Task: In the Contact  LaylaKing@faurecia.com, Log Call and save with description: 'Customer requesting a product demonstration.'; Select call outcome: 'Busy '; Select call Direction: Inbound; Add date: '23 August, 2023' and time 12:00:PM. Logged in from softage.1@softage.net
Action: Mouse moved to (100, 60)
Screenshot: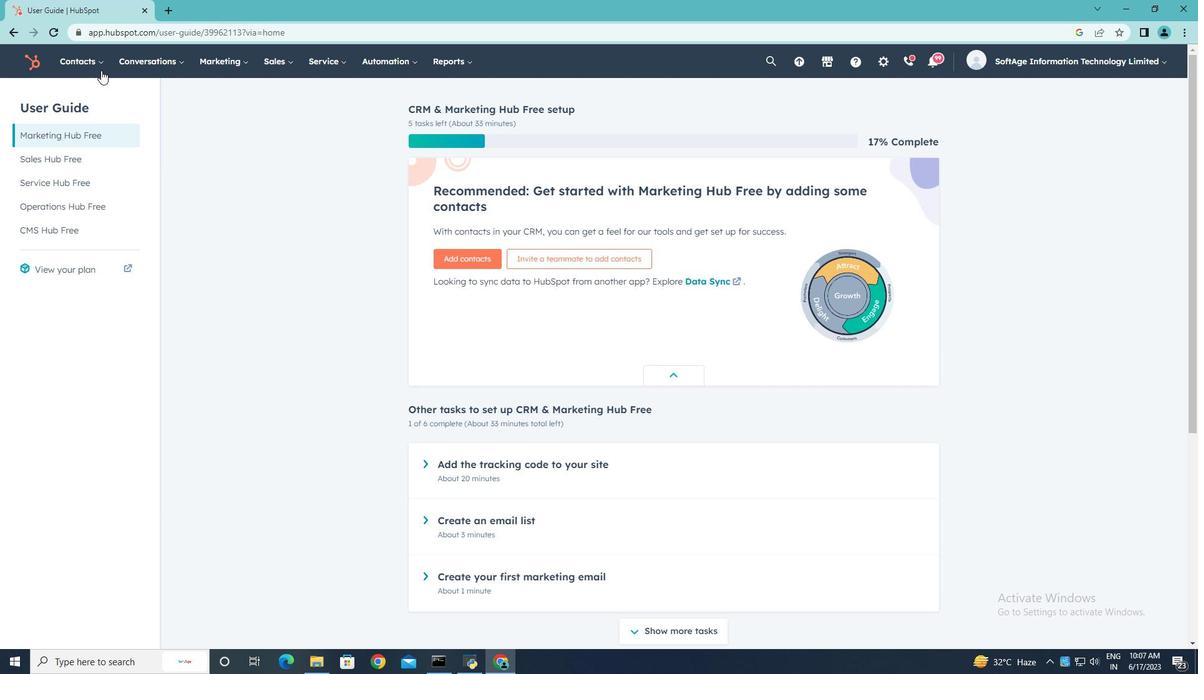 
Action: Mouse pressed left at (100, 60)
Screenshot: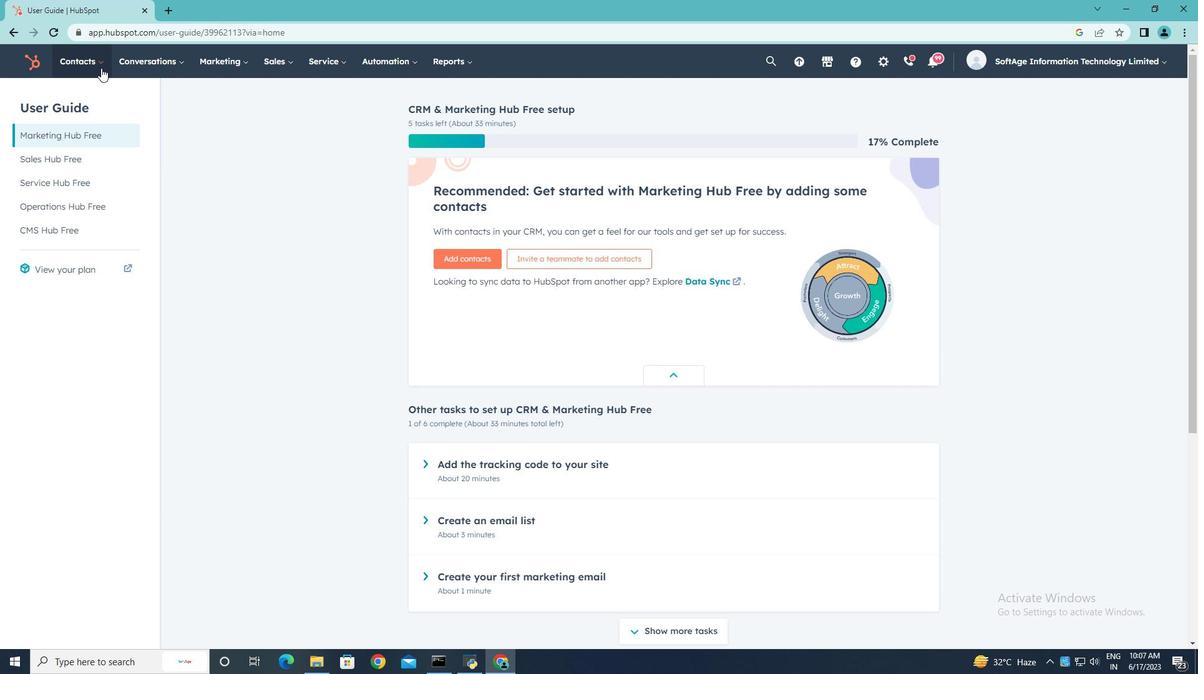 
Action: Mouse moved to (96, 96)
Screenshot: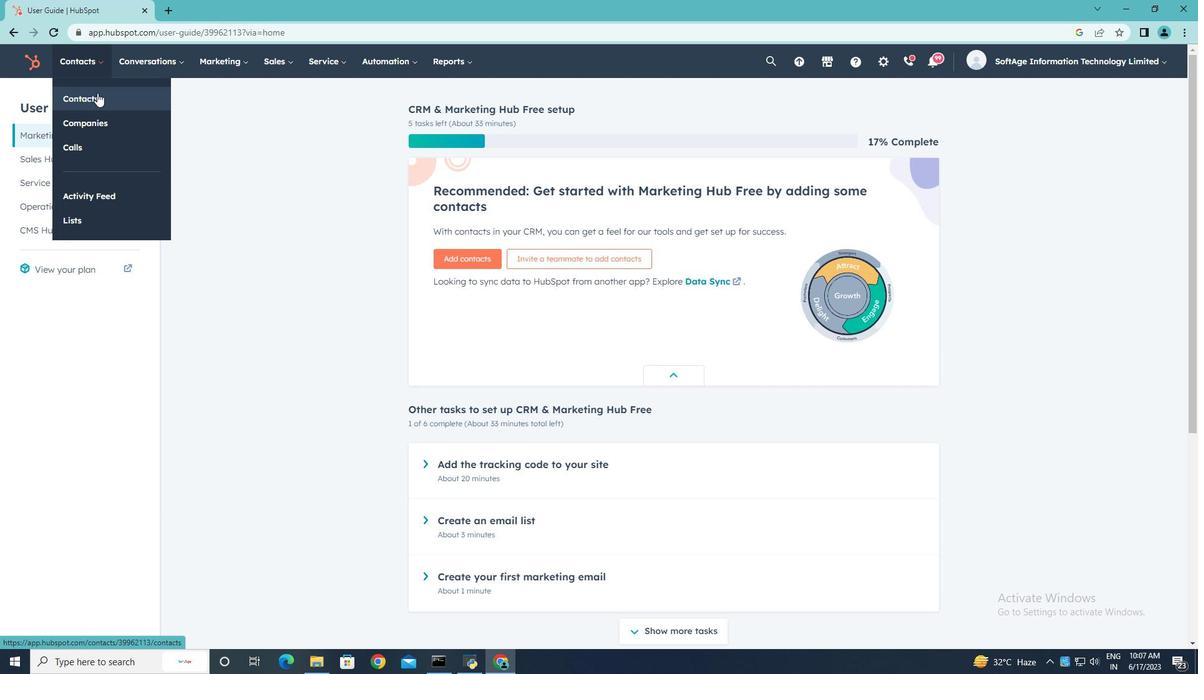 
Action: Mouse pressed left at (96, 96)
Screenshot: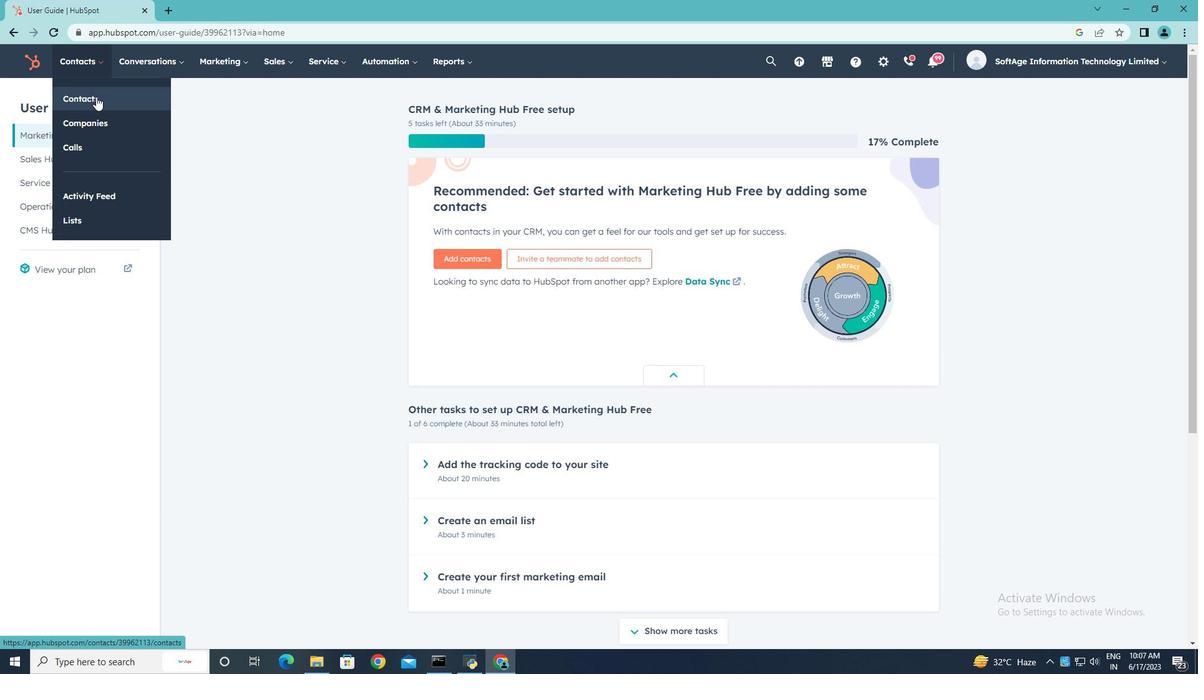 
Action: Mouse moved to (93, 201)
Screenshot: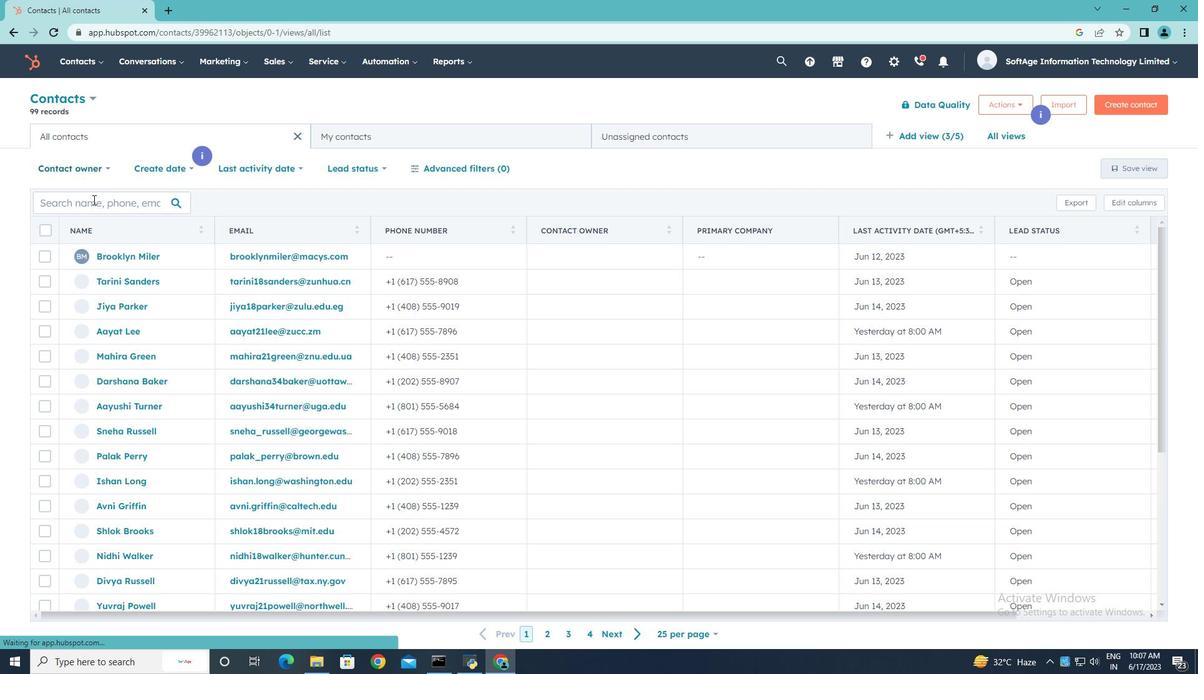 
Action: Mouse pressed left at (93, 201)
Screenshot: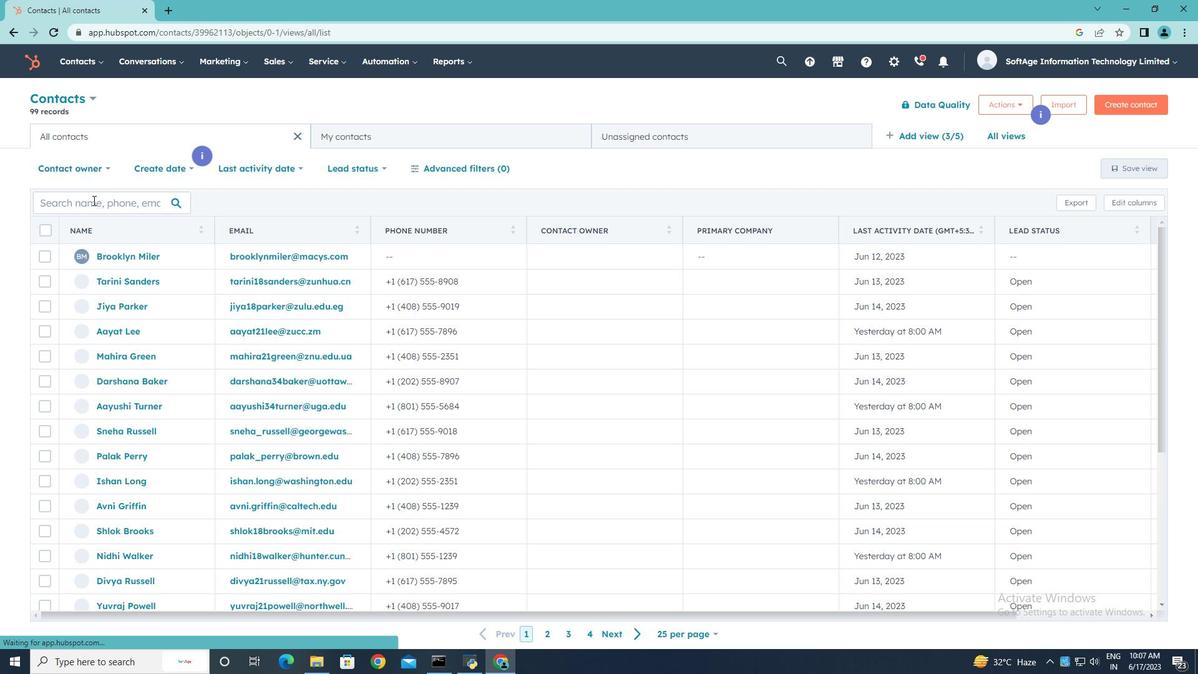 
Action: Key pressed <Key.shift>Layla<Key.shift>King<Key.shift>@faurecia.com
Screenshot: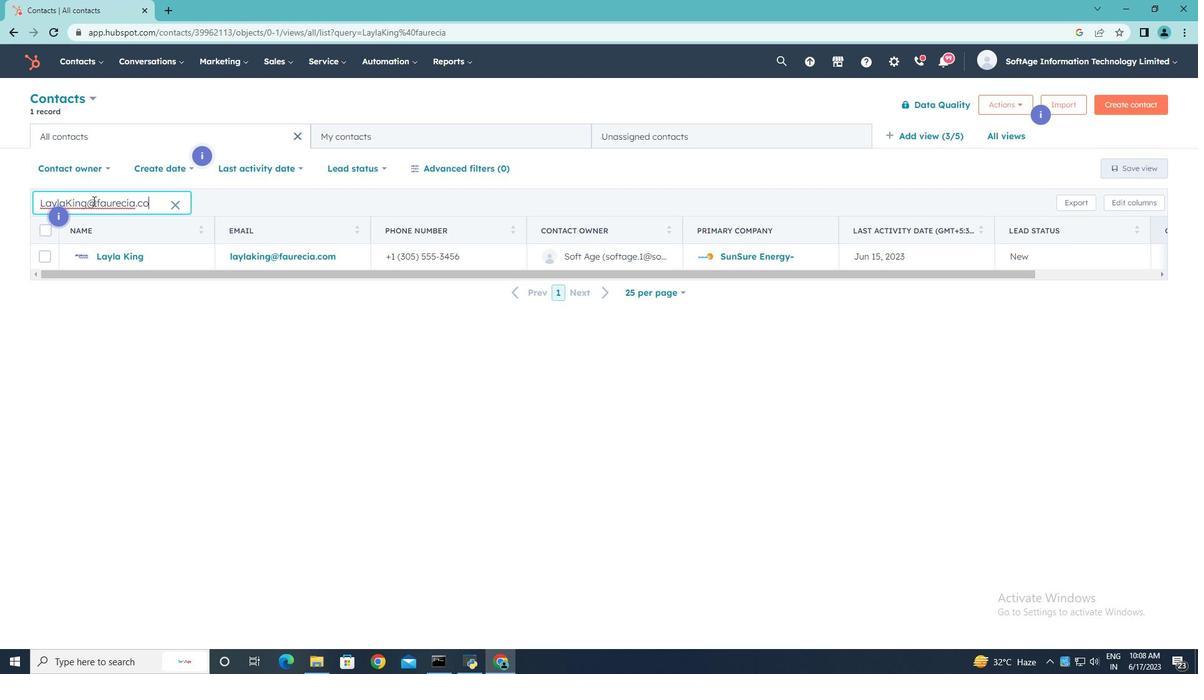 
Action: Mouse moved to (114, 257)
Screenshot: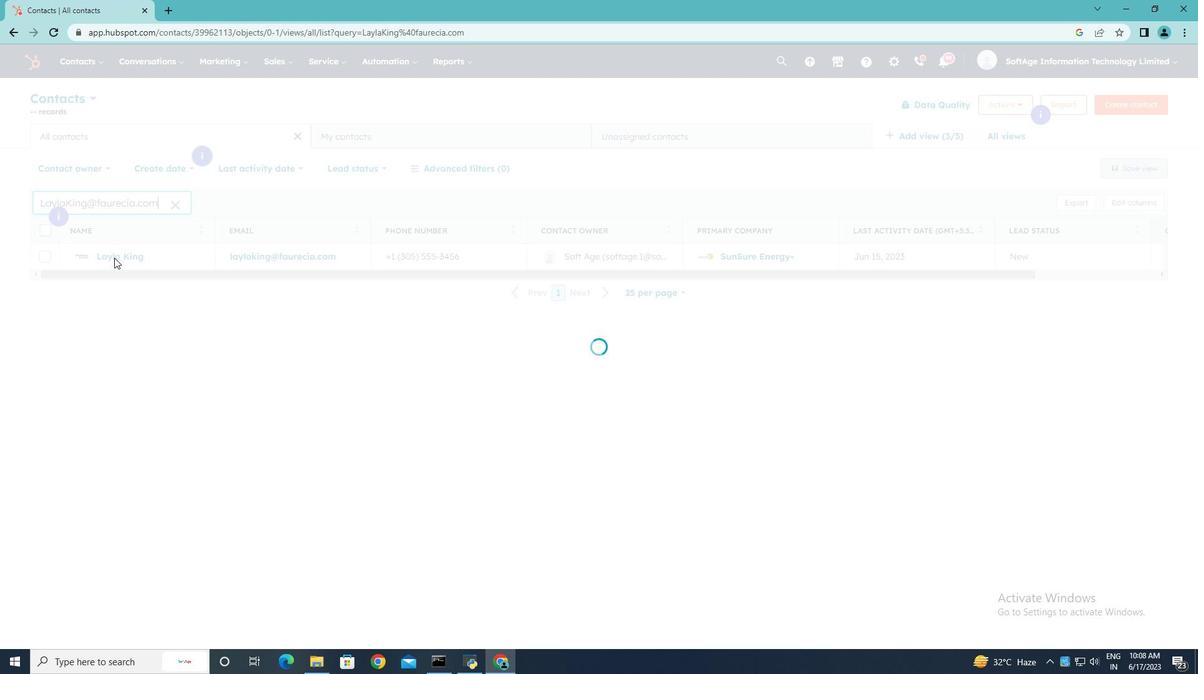 
Action: Mouse pressed left at (114, 257)
Screenshot: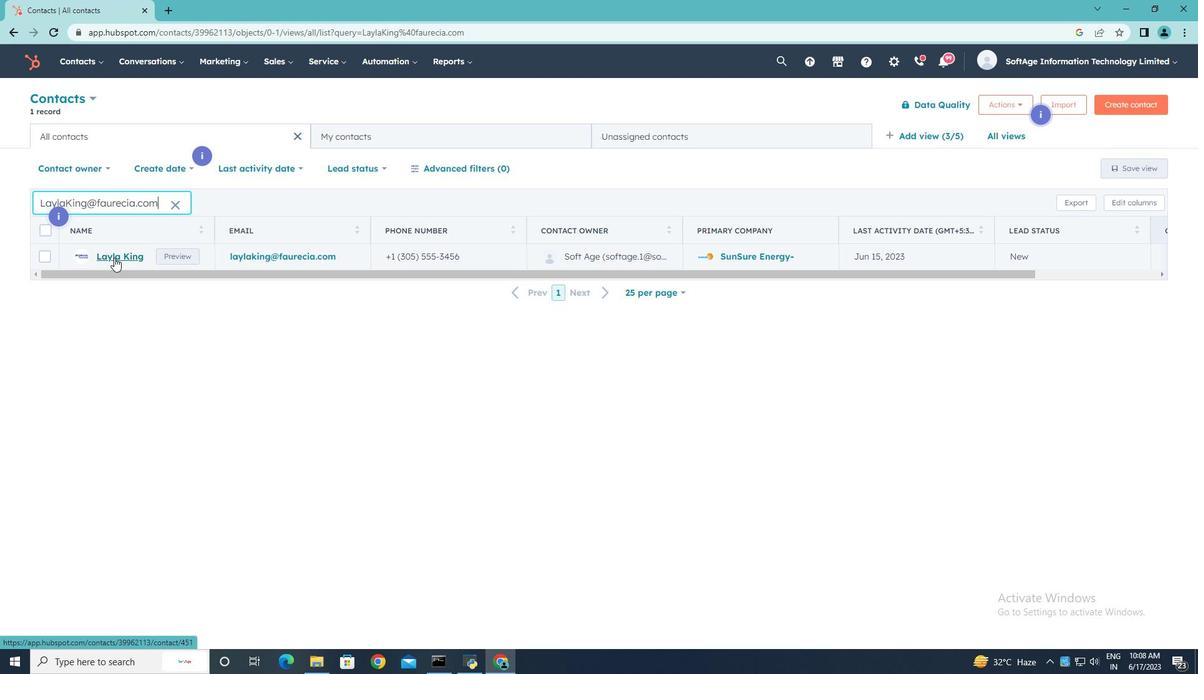 
Action: Mouse moved to (241, 202)
Screenshot: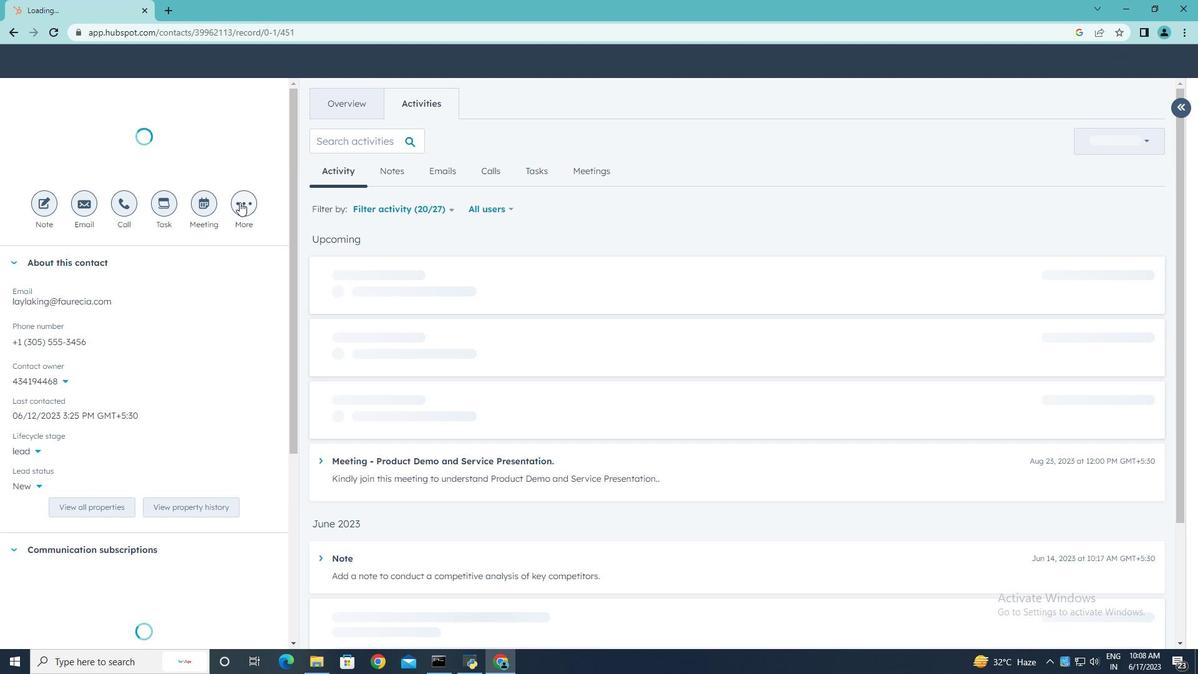 
Action: Mouse pressed left at (241, 202)
Screenshot: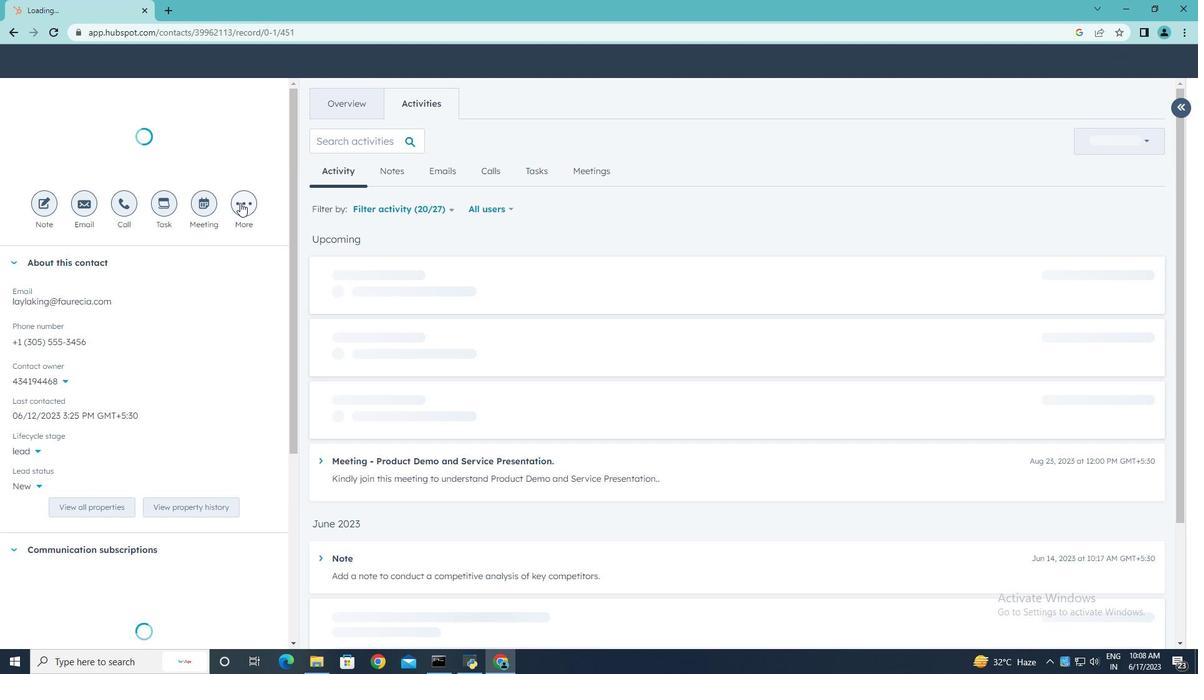 
Action: Mouse moved to (217, 311)
Screenshot: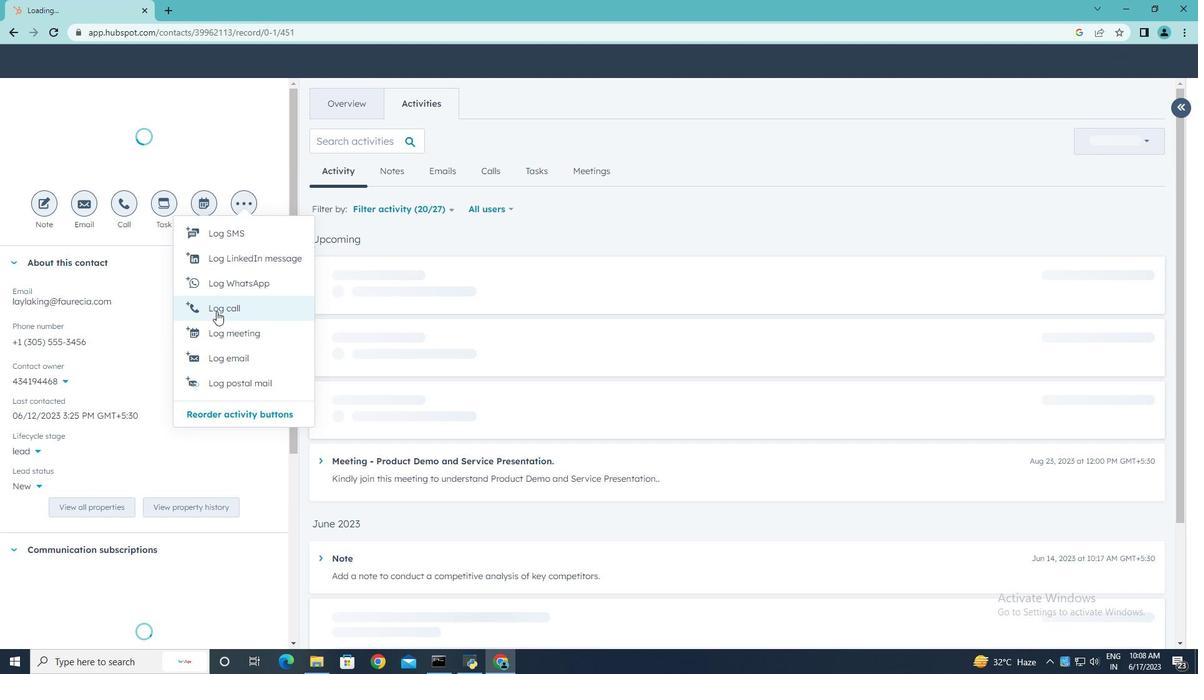 
Action: Mouse pressed left at (217, 311)
Screenshot: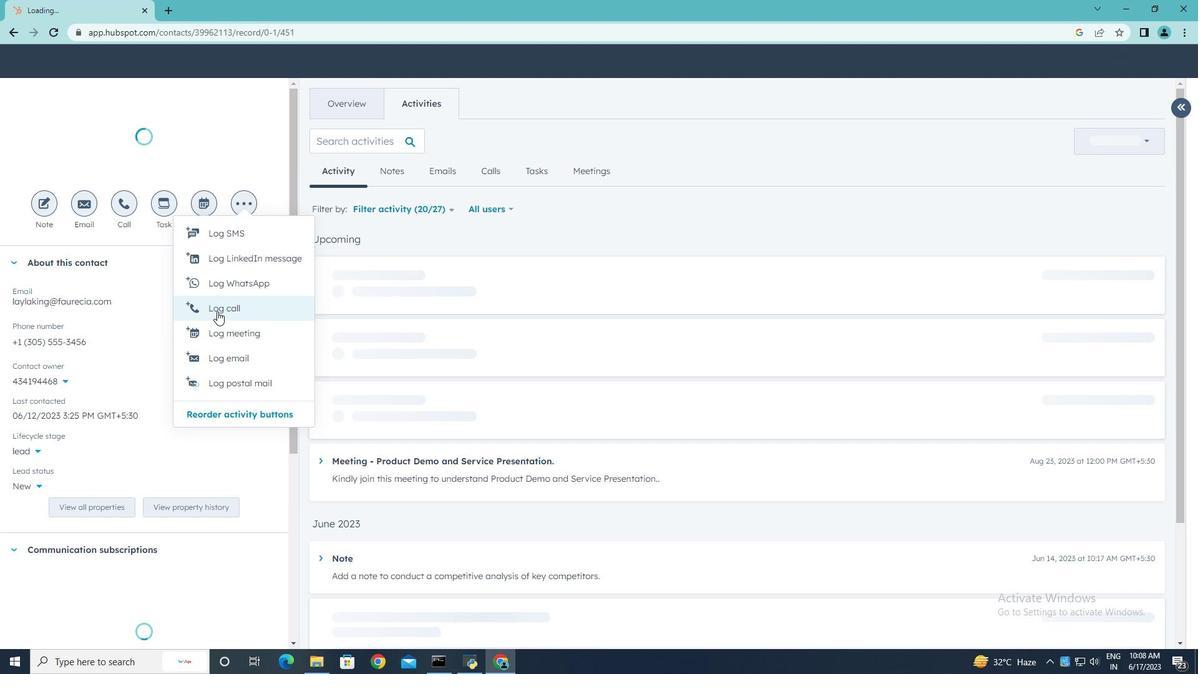 
Action: Mouse moved to (243, 210)
Screenshot: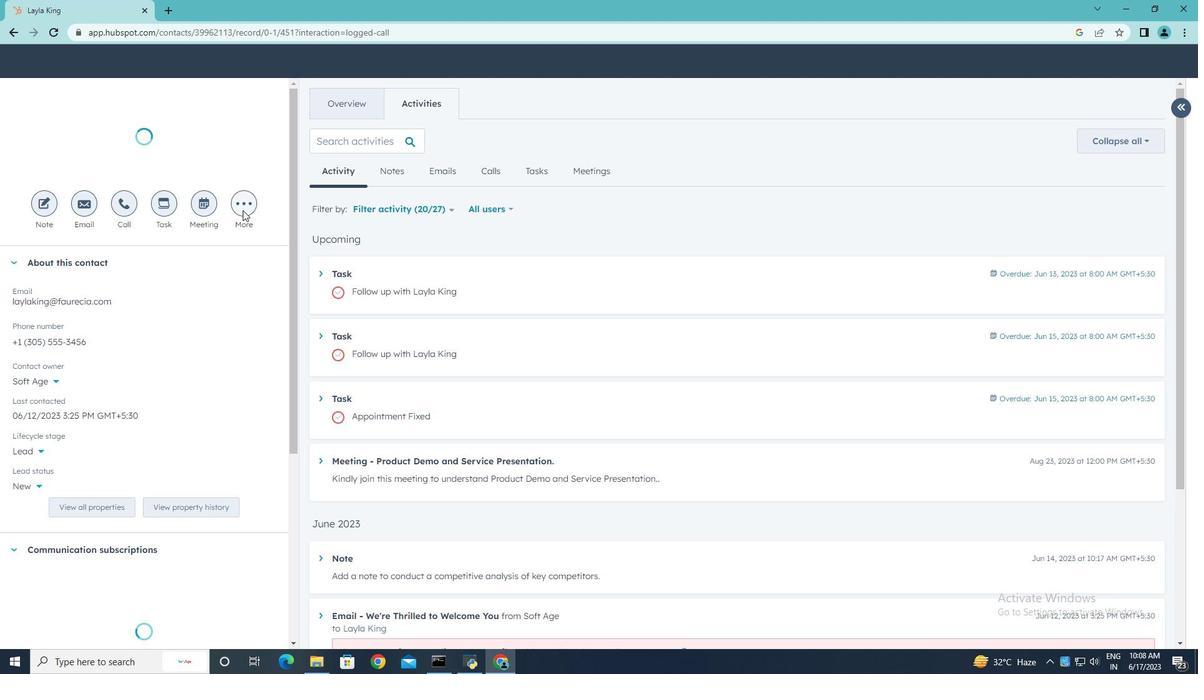 
Action: Key pressed <Key.shift>Customer<Key.space>requesting<Key.space>a<Key.space>product<Key.space>demonstion<Key.backspace><Key.backspace><Key.backspace>ration.
Screenshot: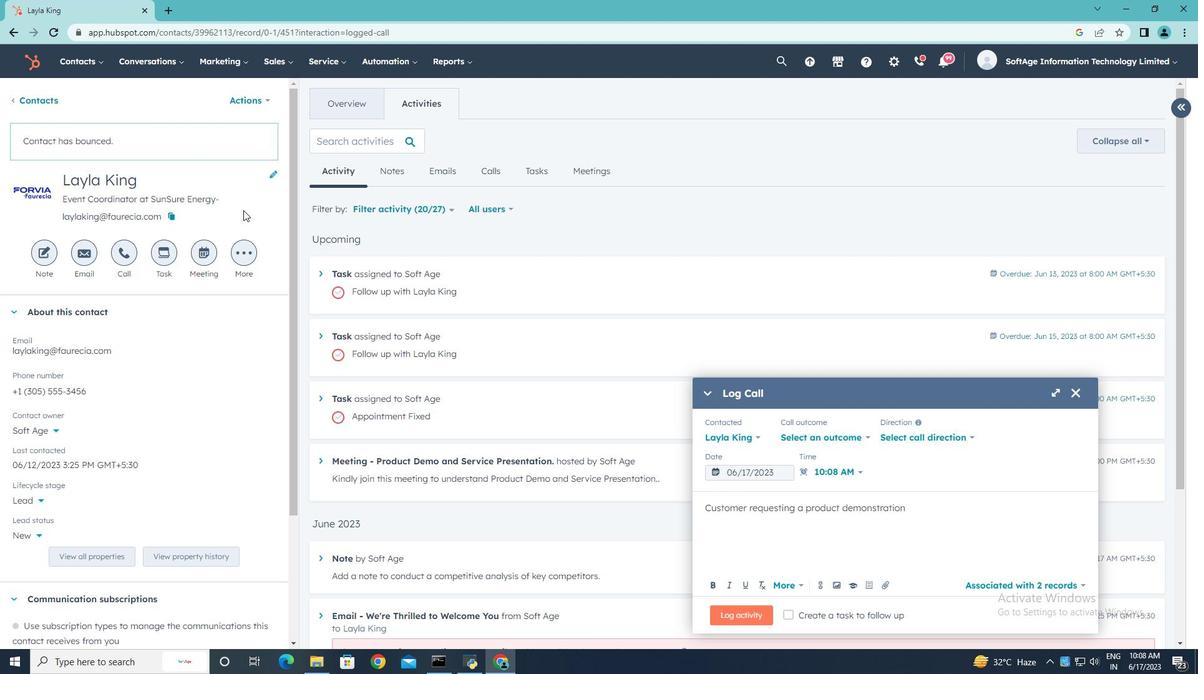 
Action: Mouse moved to (865, 437)
Screenshot: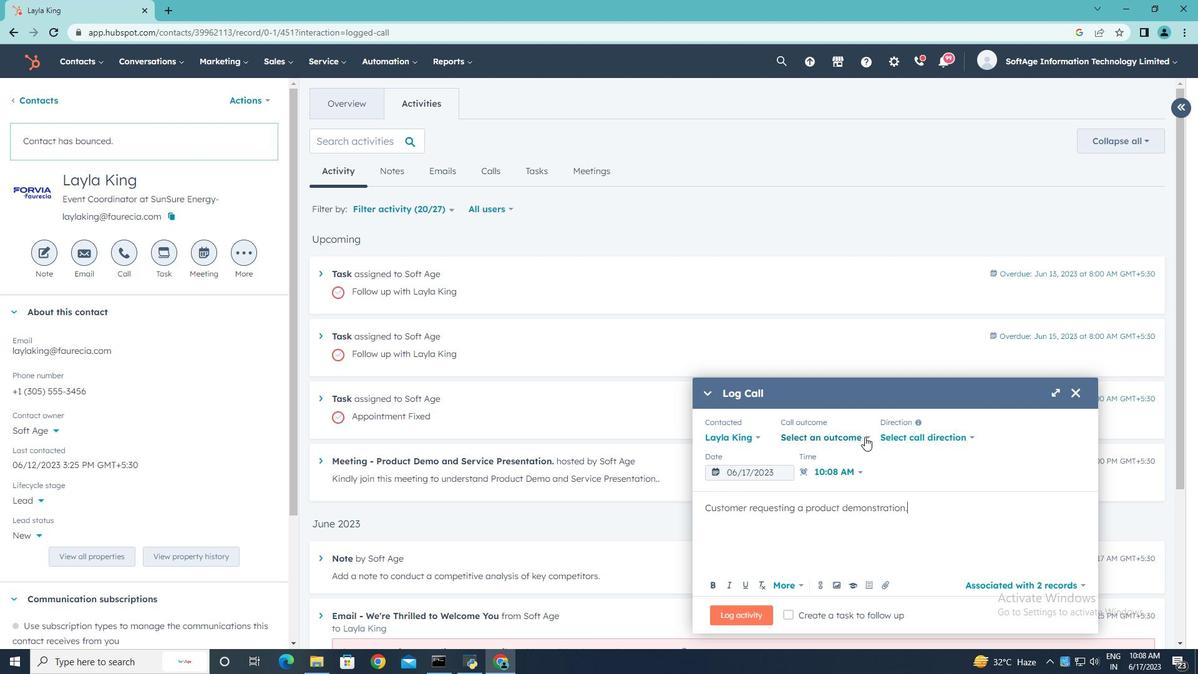 
Action: Mouse pressed left at (865, 437)
Screenshot: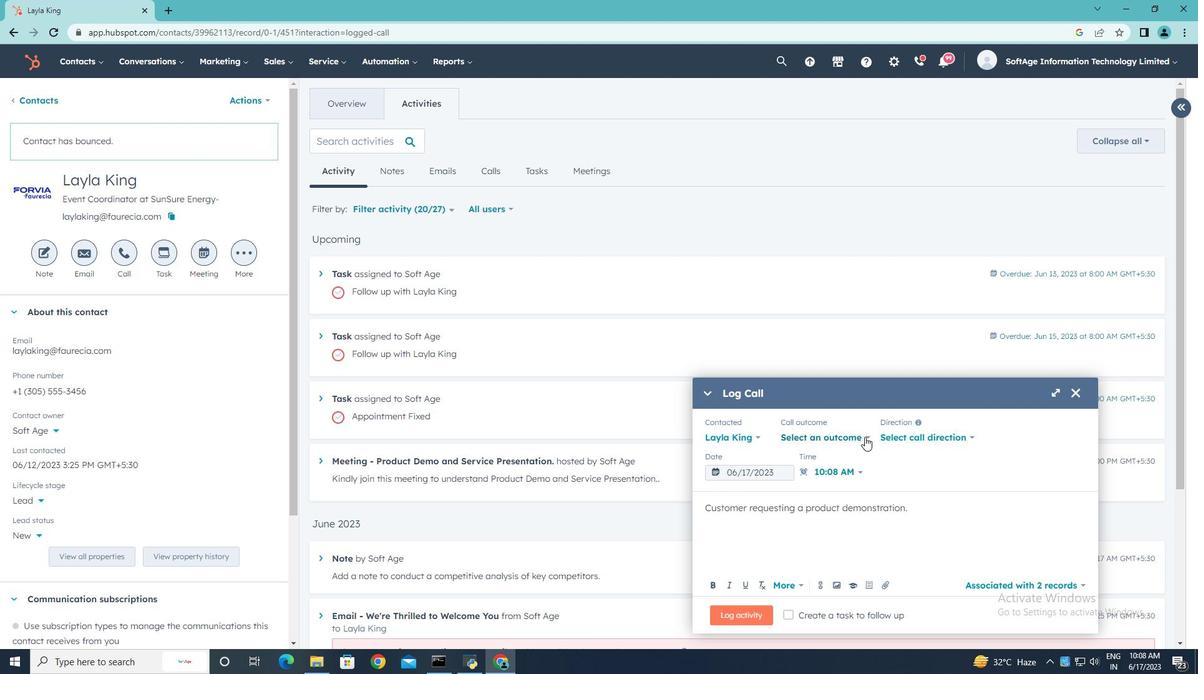 
Action: Mouse moved to (826, 469)
Screenshot: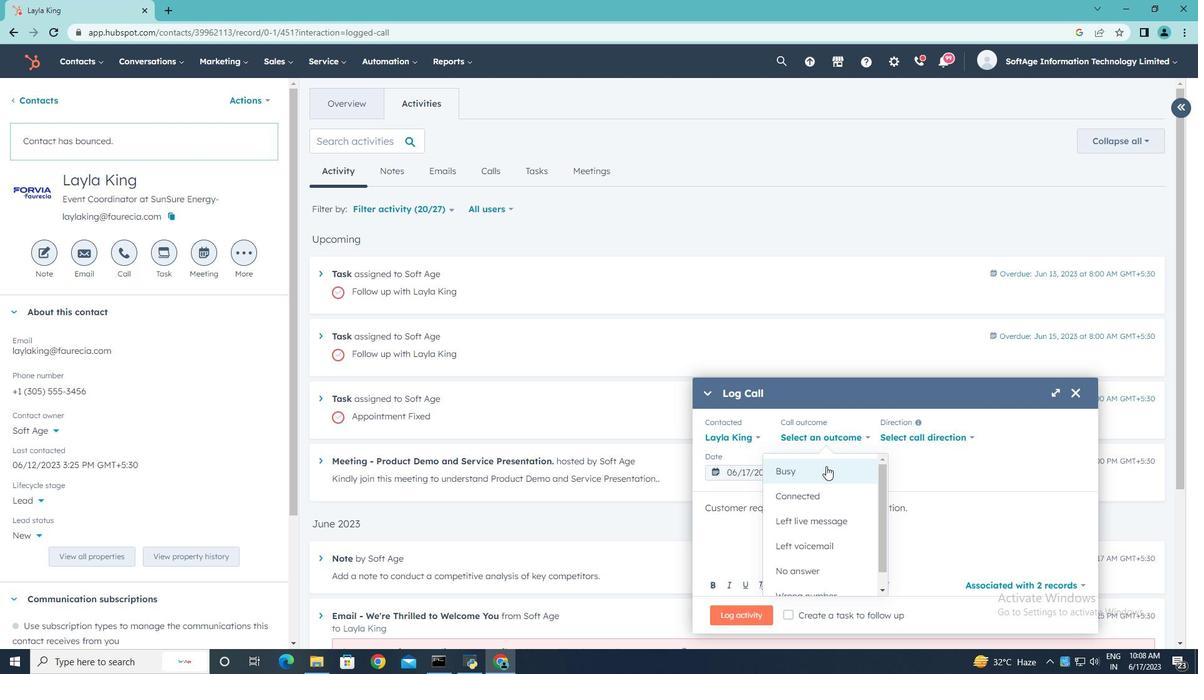 
Action: Mouse pressed left at (826, 469)
Screenshot: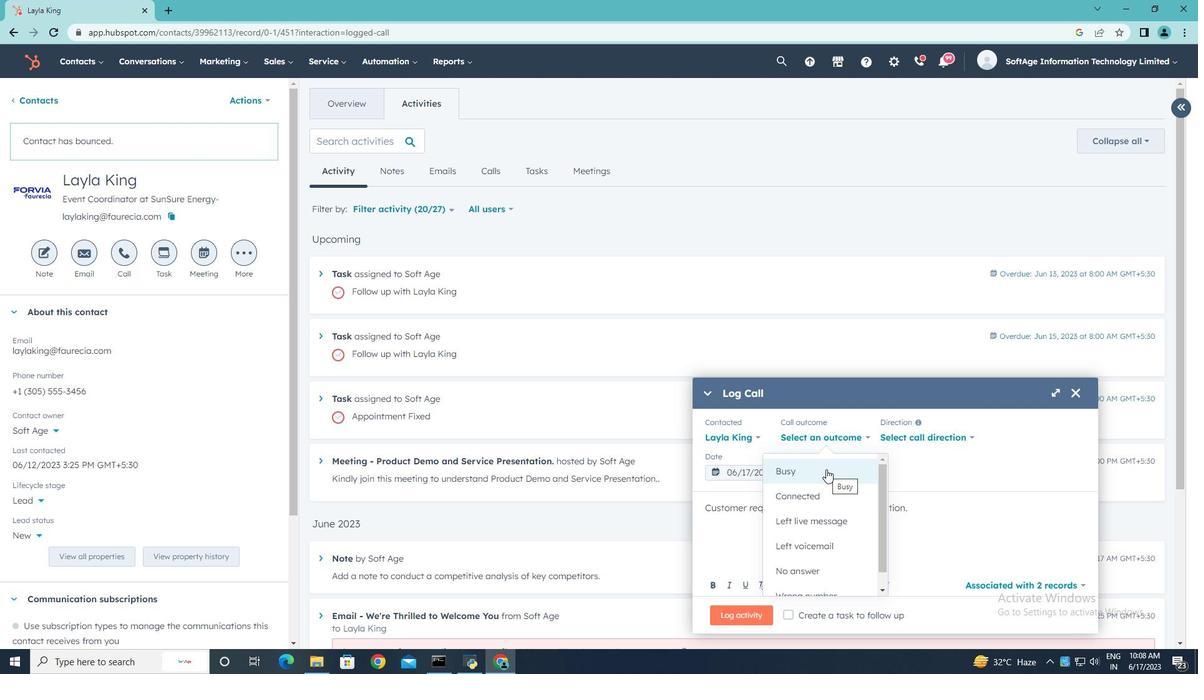 
Action: Mouse moved to (911, 436)
Screenshot: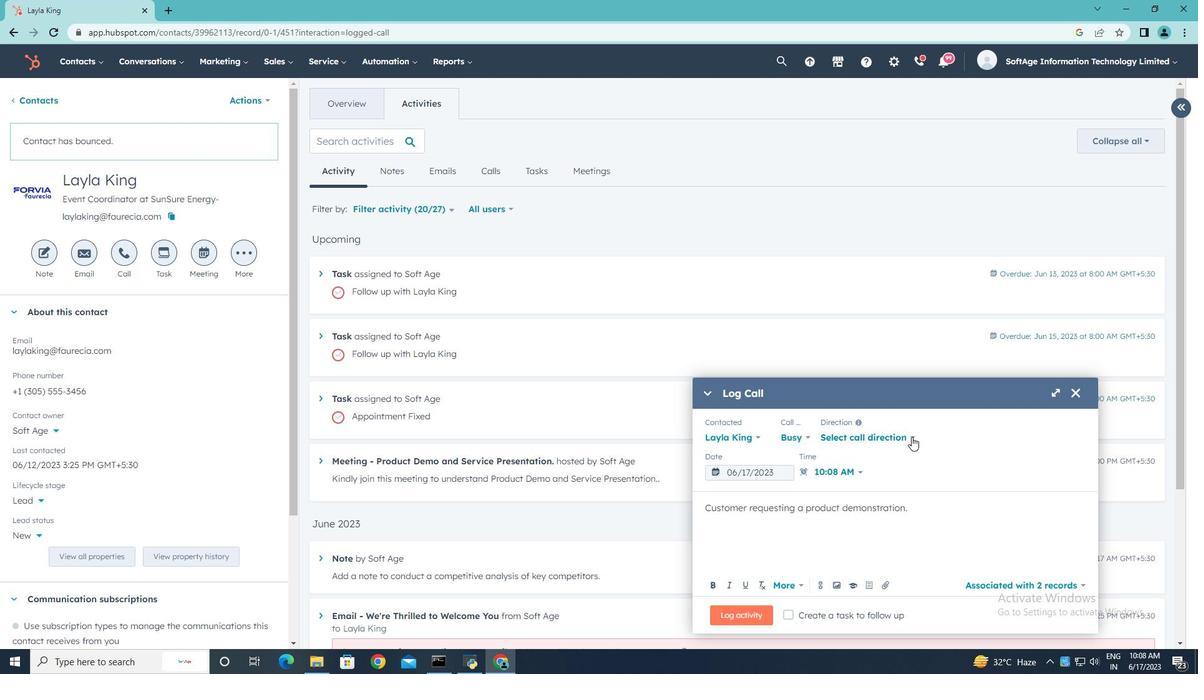 
Action: Mouse pressed left at (911, 436)
Screenshot: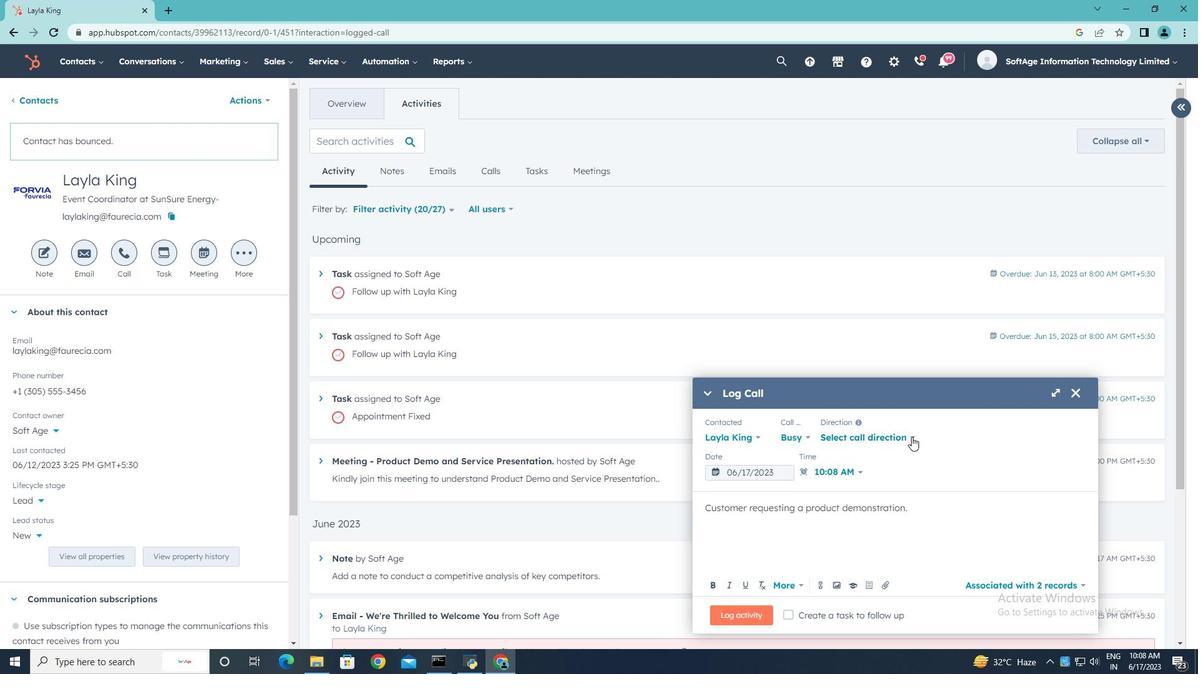 
Action: Mouse moved to (868, 475)
Screenshot: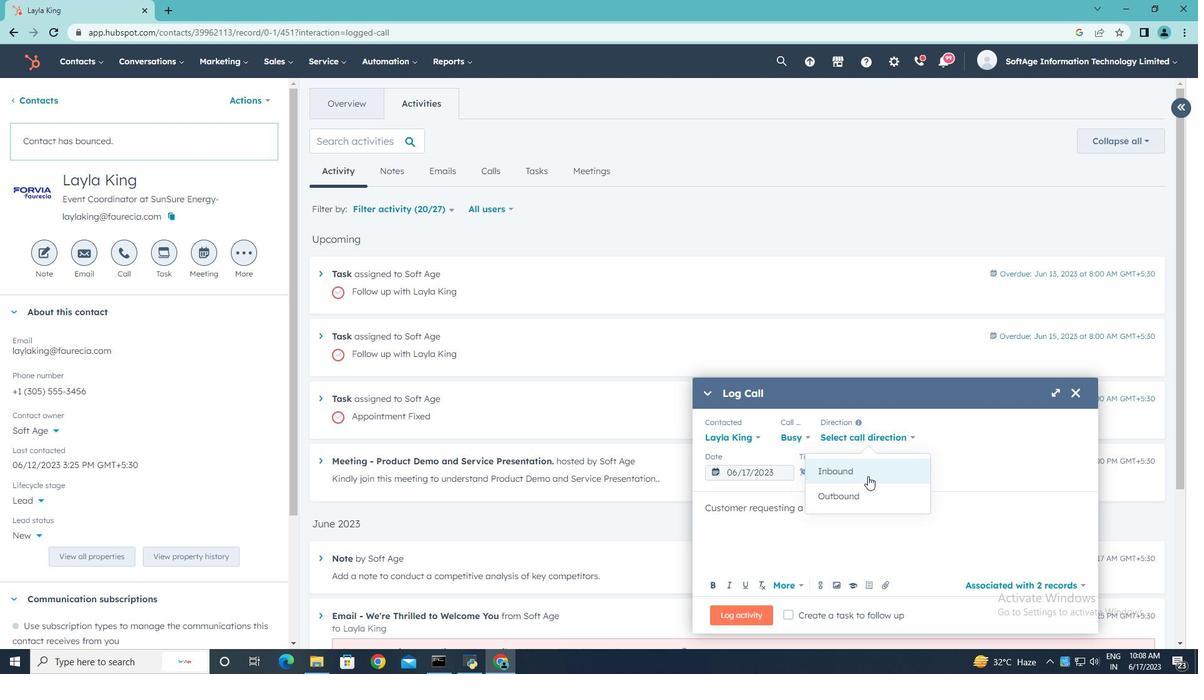 
Action: Mouse pressed left at (868, 475)
Screenshot: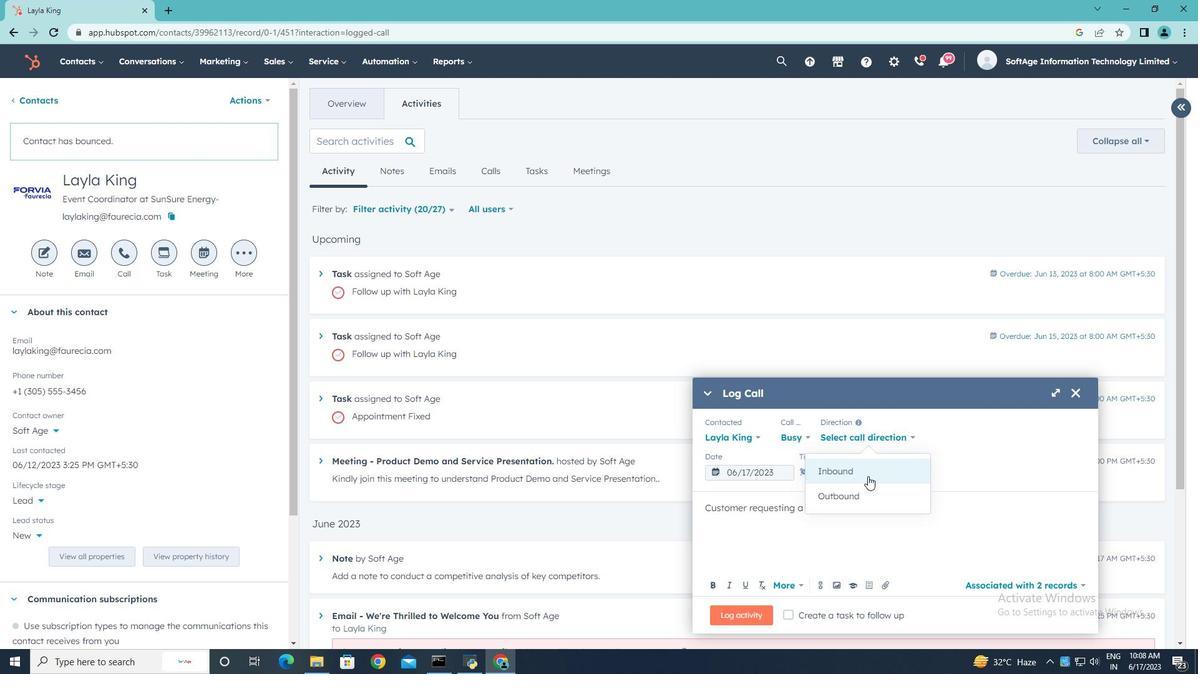 
Action: Mouse moved to (967, 437)
Screenshot: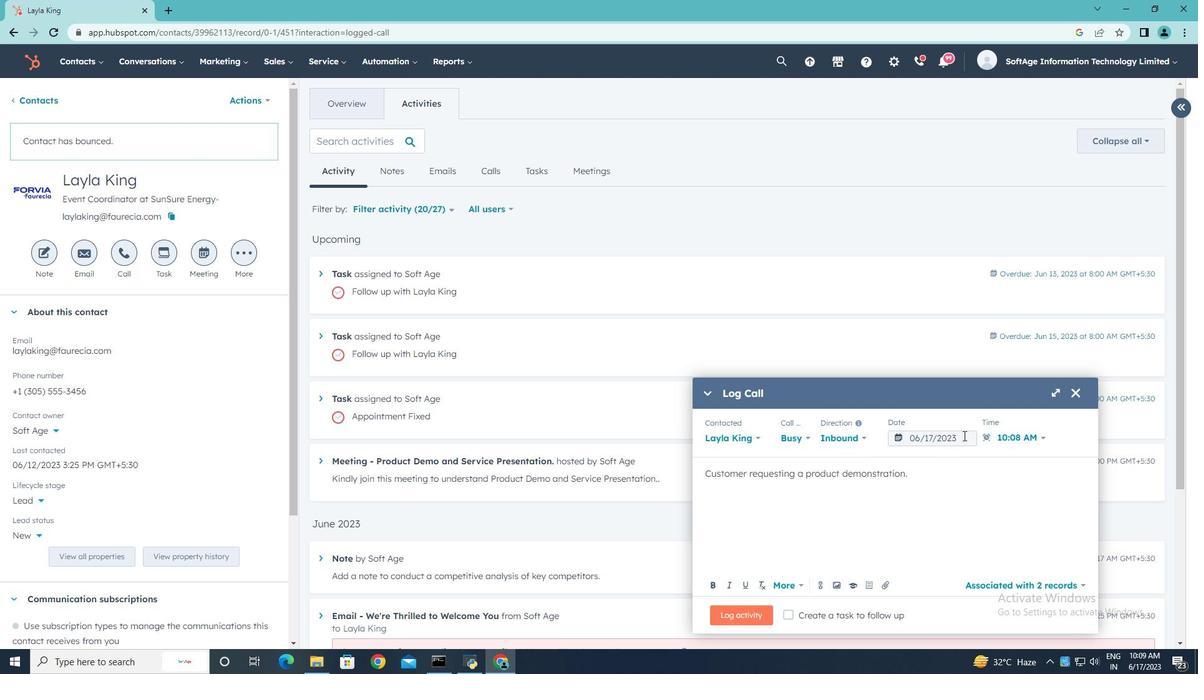 
Action: Mouse pressed left at (967, 437)
Screenshot: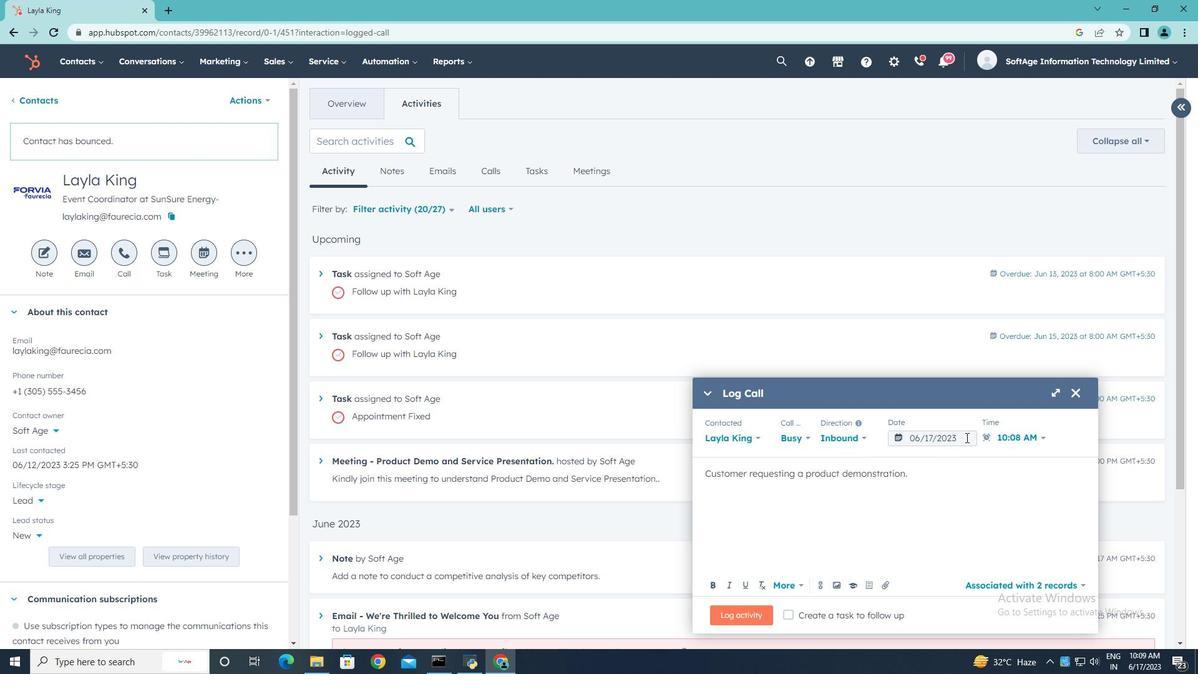 
Action: Mouse moved to (1050, 234)
Screenshot: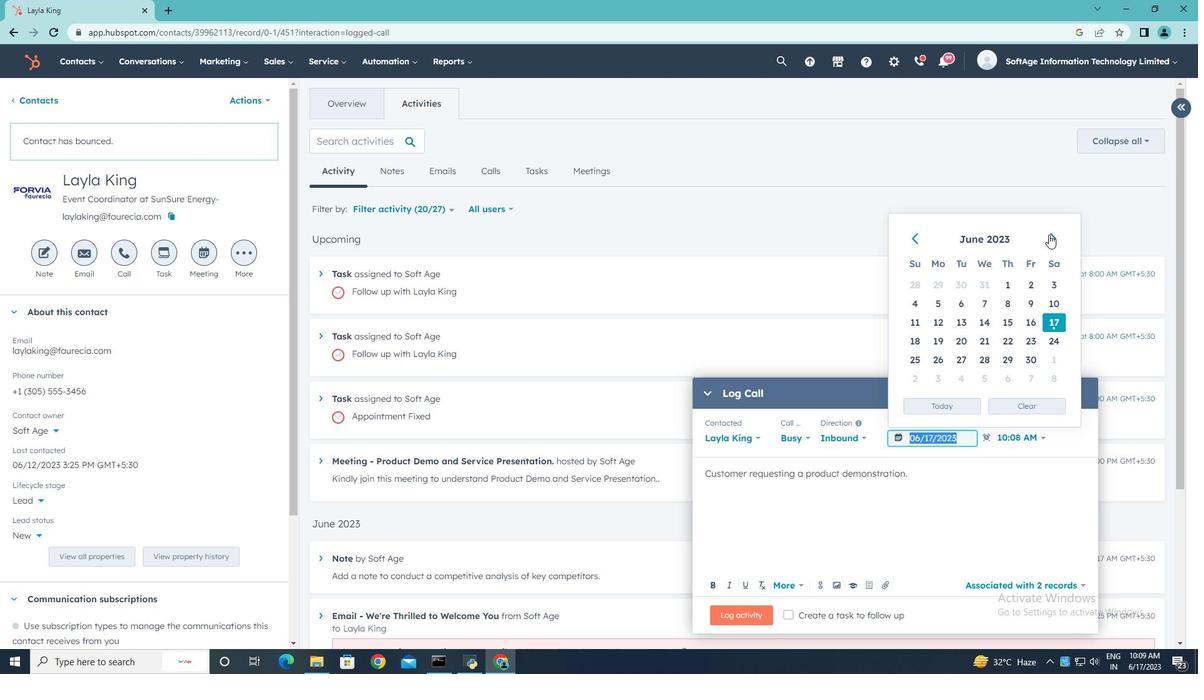 
Action: Mouse pressed left at (1050, 234)
Screenshot: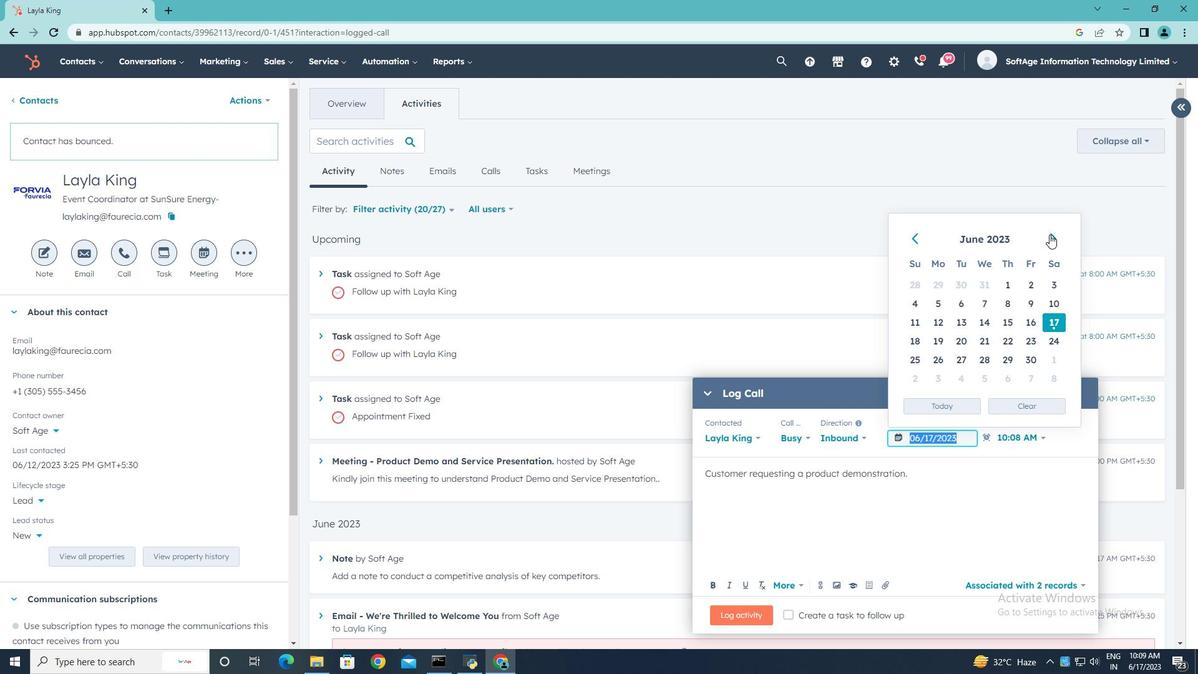 
Action: Mouse pressed left at (1050, 234)
Screenshot: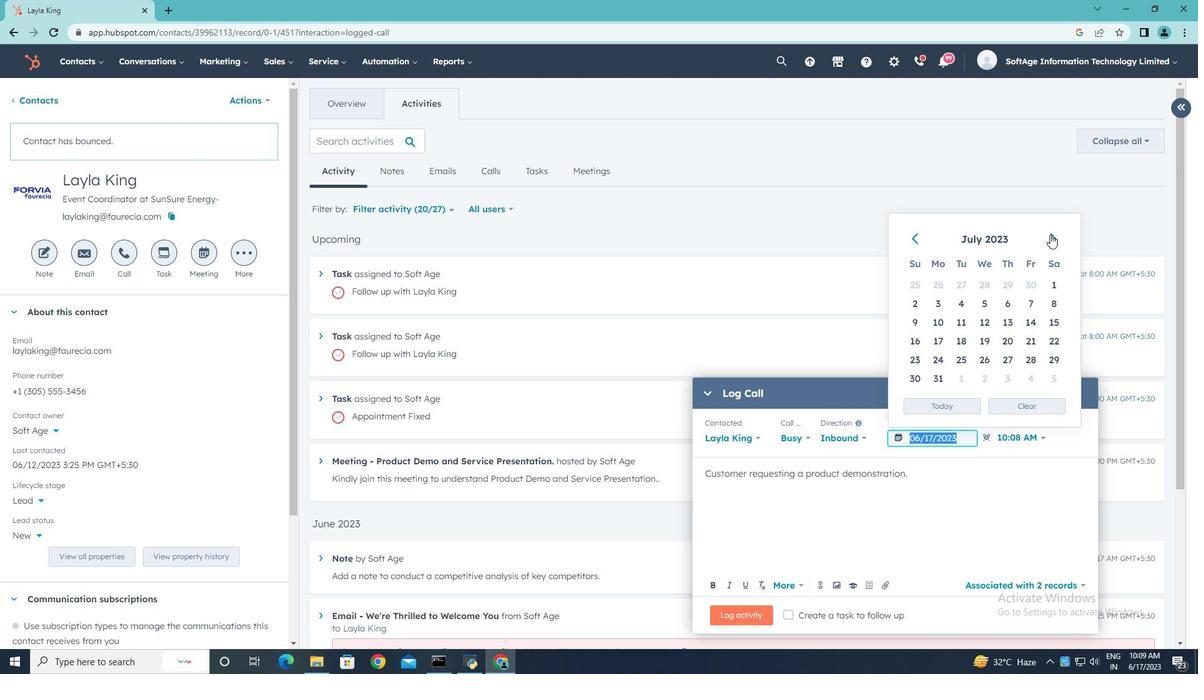 
Action: Mouse moved to (990, 338)
Screenshot: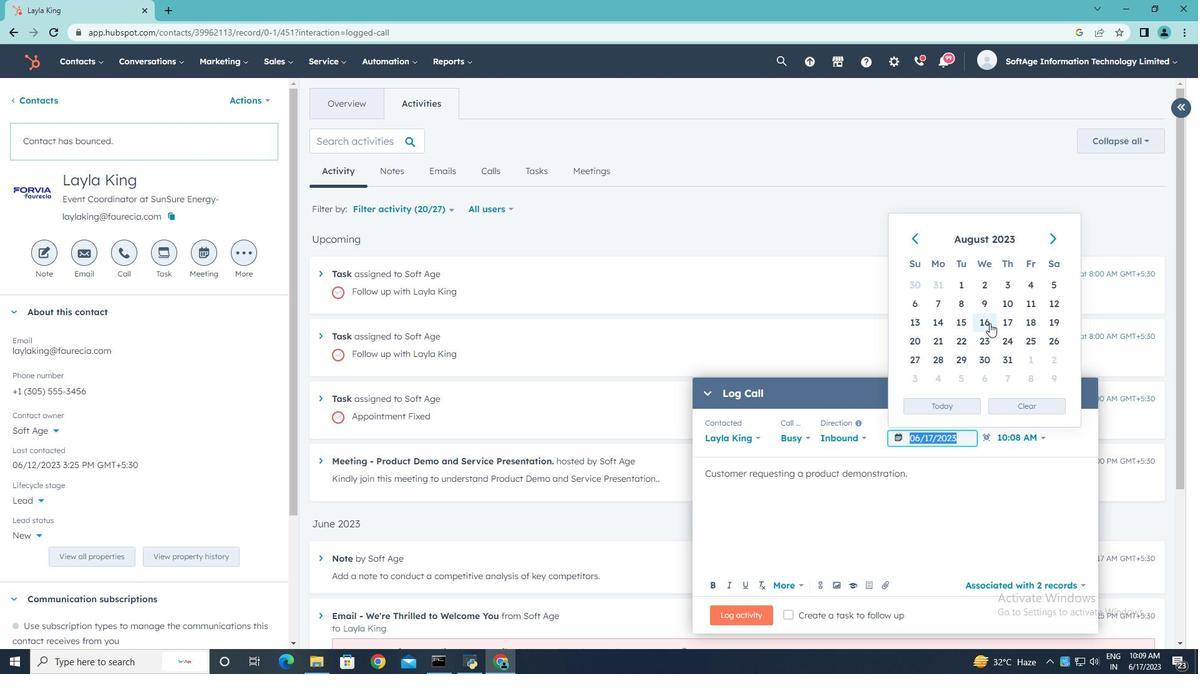 
Action: Mouse pressed left at (990, 338)
Screenshot: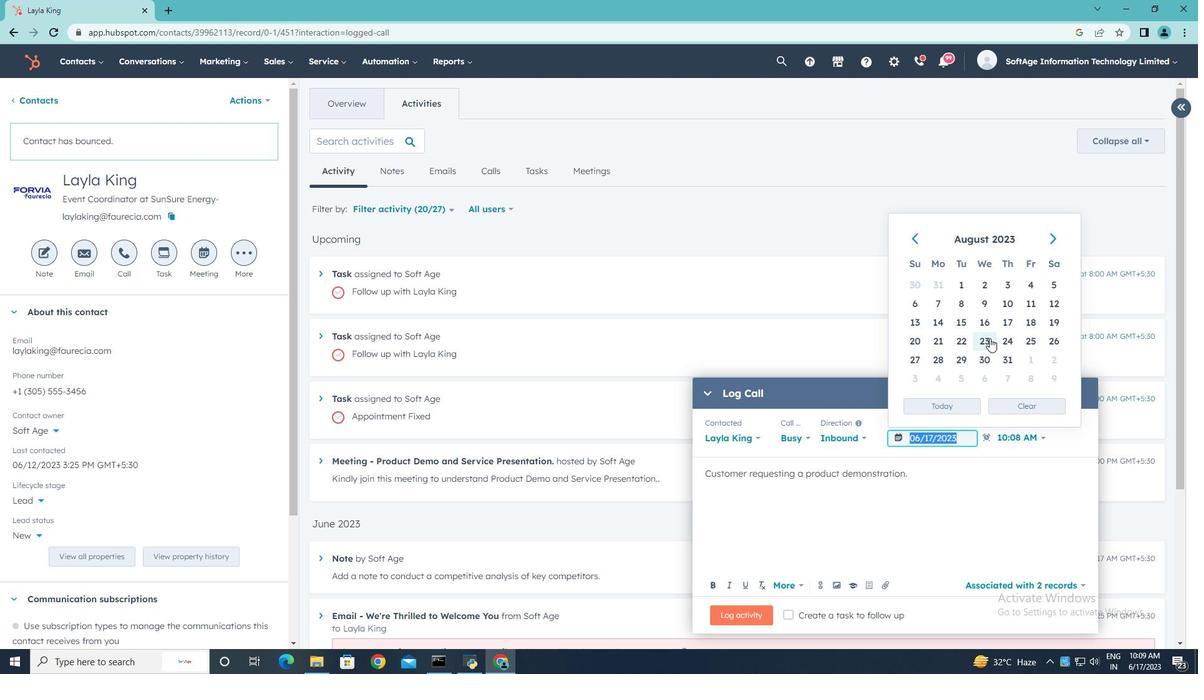
Action: Mouse moved to (1044, 437)
Screenshot: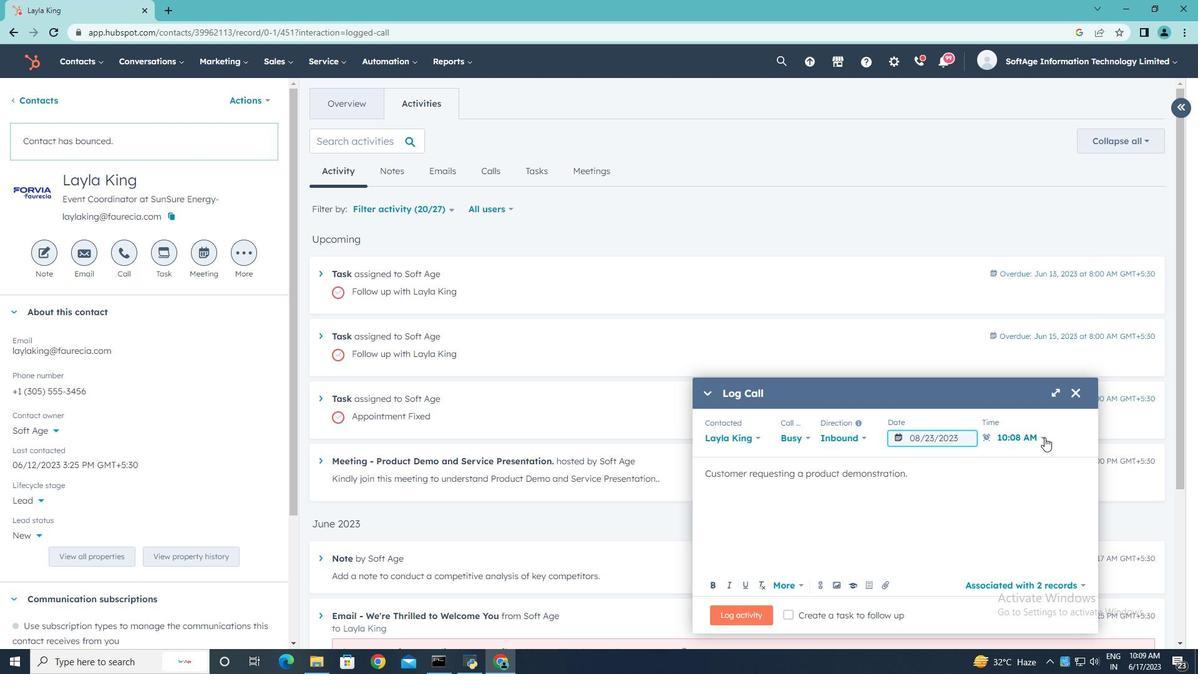 
Action: Mouse pressed left at (1044, 437)
Screenshot: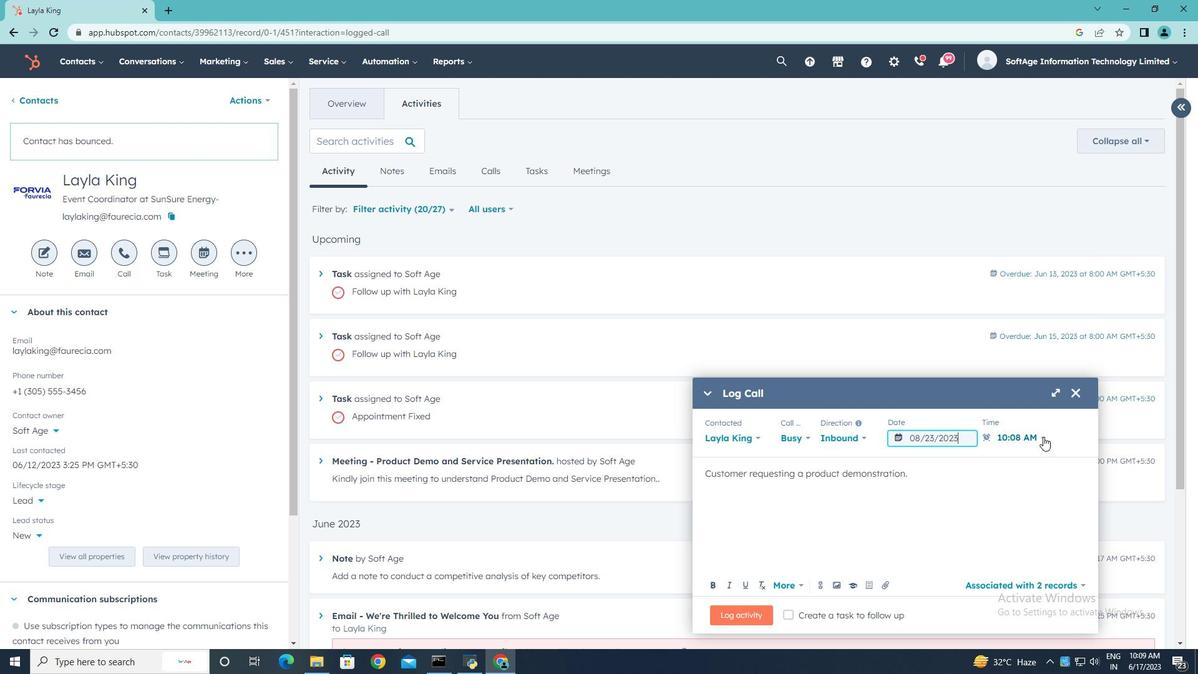 
Action: Mouse moved to (988, 578)
Screenshot: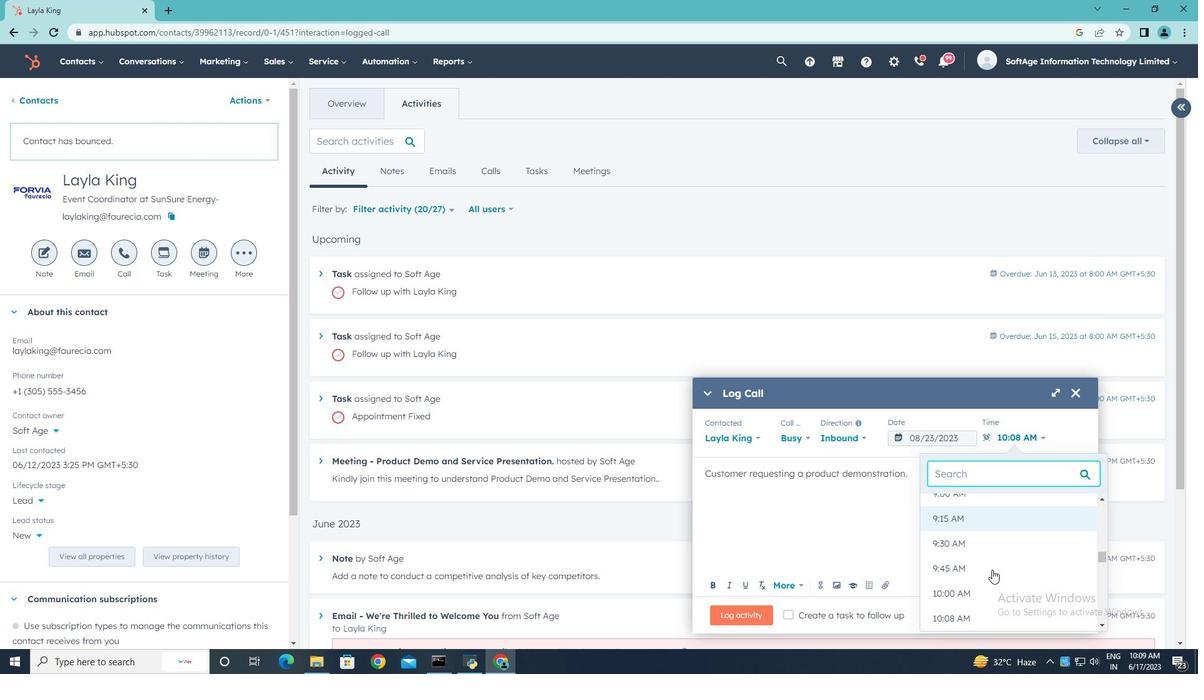 
Action: Mouse scrolled (988, 577) with delta (0, 0)
Screenshot: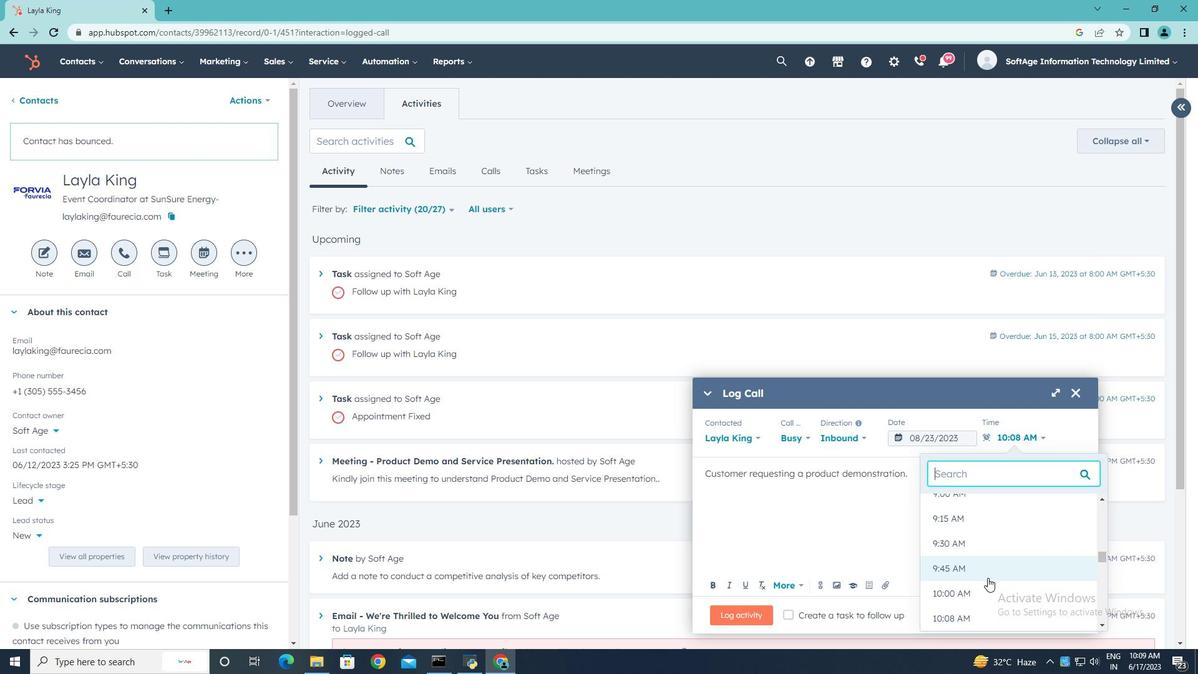 
Action: Mouse scrolled (988, 577) with delta (0, 0)
Screenshot: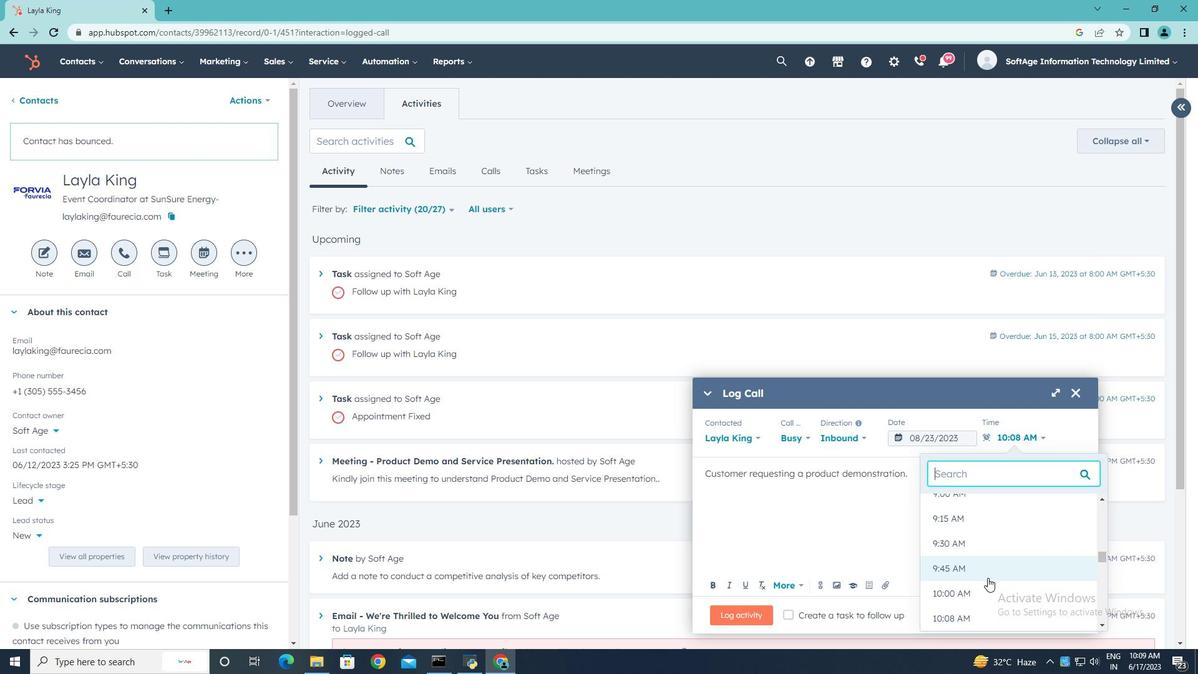 
Action: Mouse scrolled (988, 577) with delta (0, 0)
Screenshot: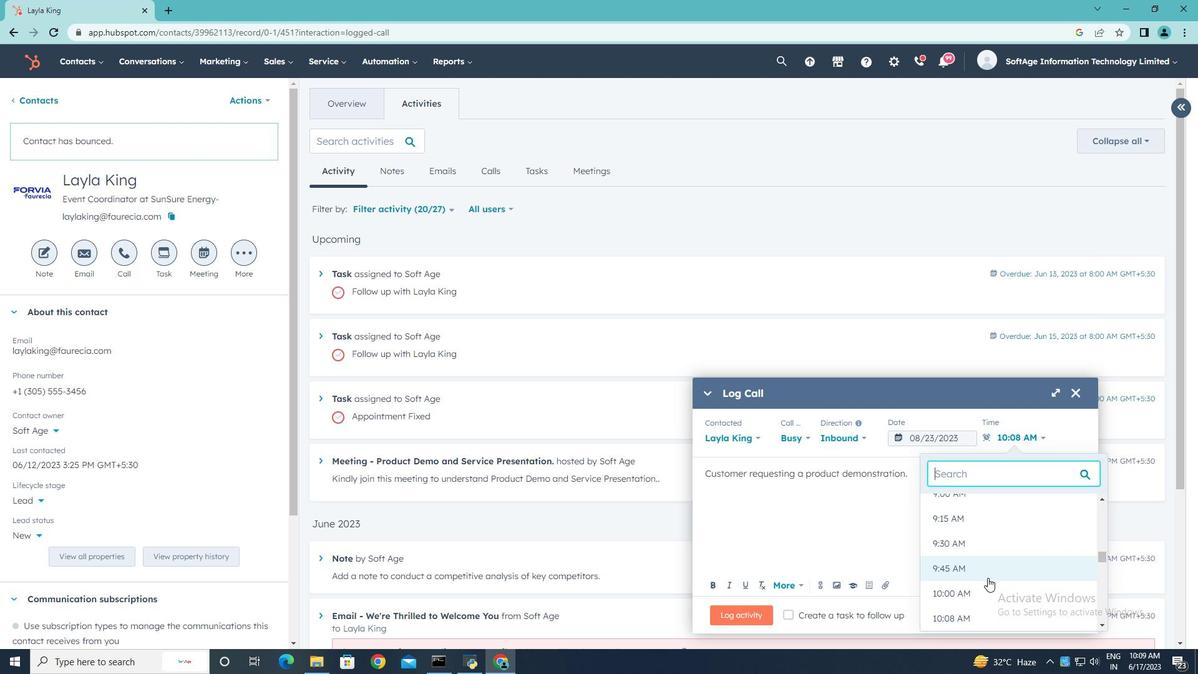 
Action: Mouse scrolled (988, 577) with delta (0, 0)
Screenshot: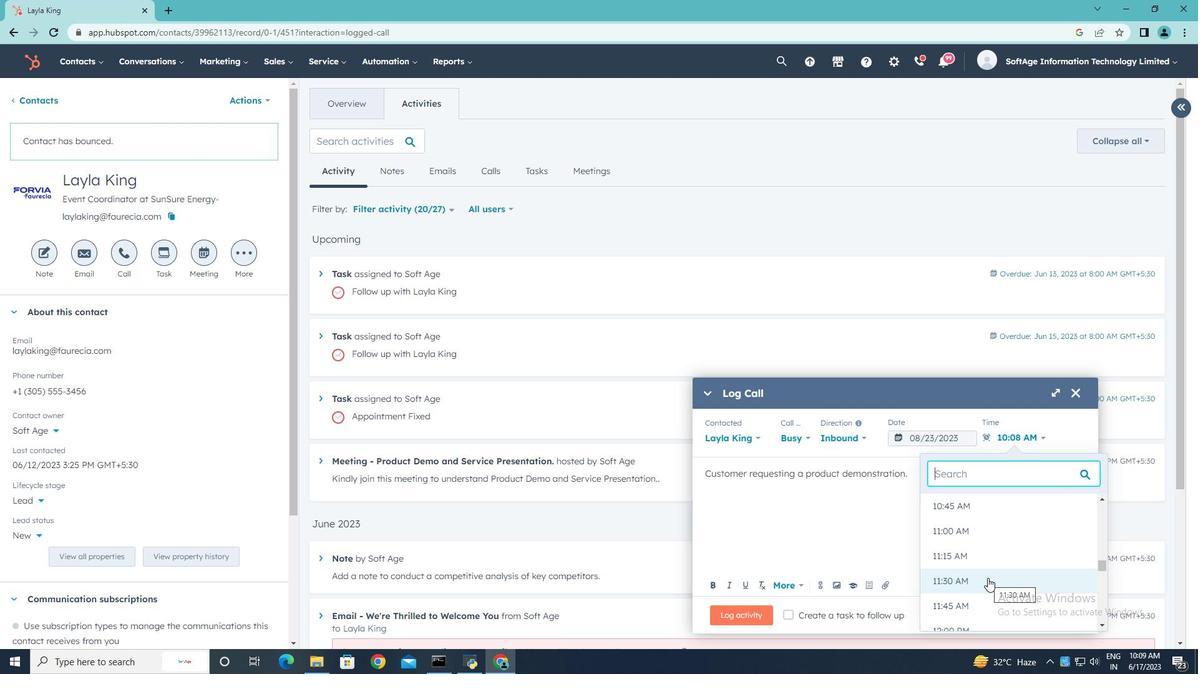 
Action: Mouse moved to (977, 563)
Screenshot: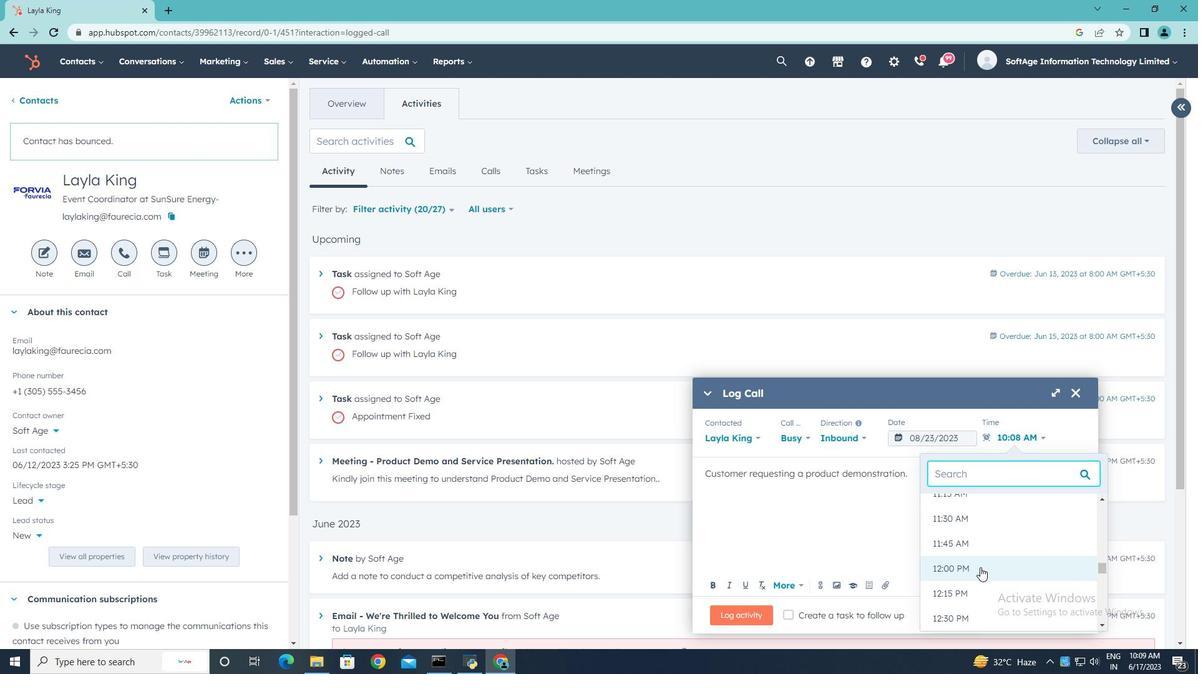 
Action: Mouse pressed left at (977, 563)
Screenshot: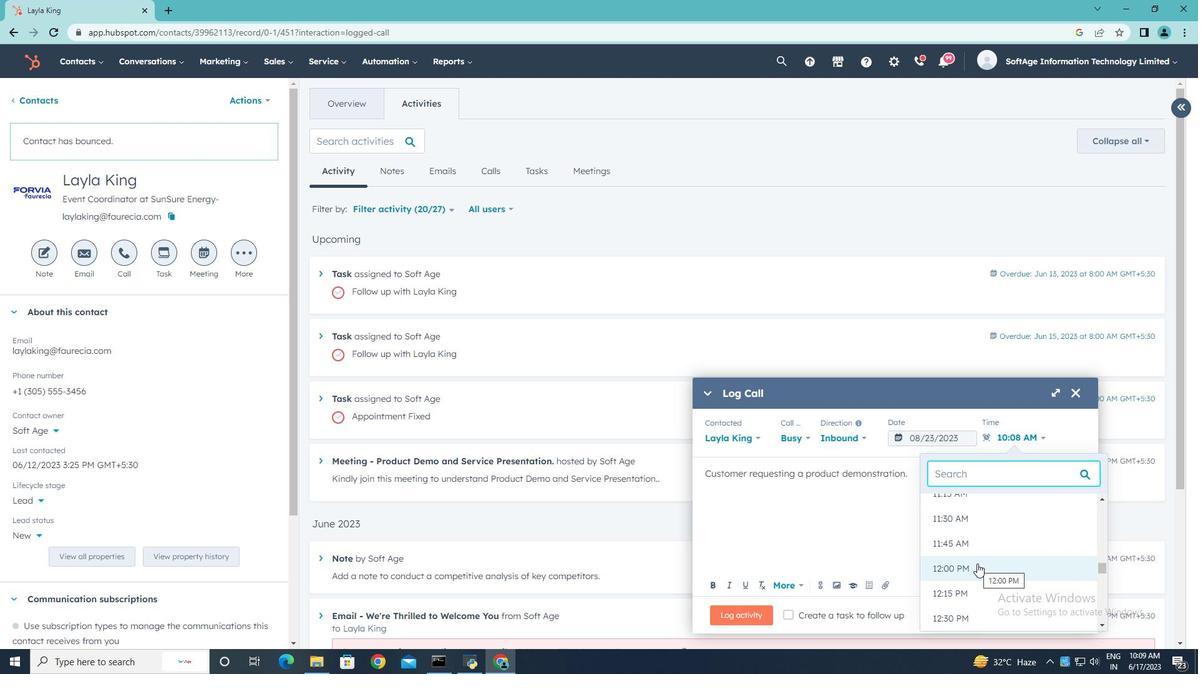 
Action: Mouse moved to (756, 614)
Screenshot: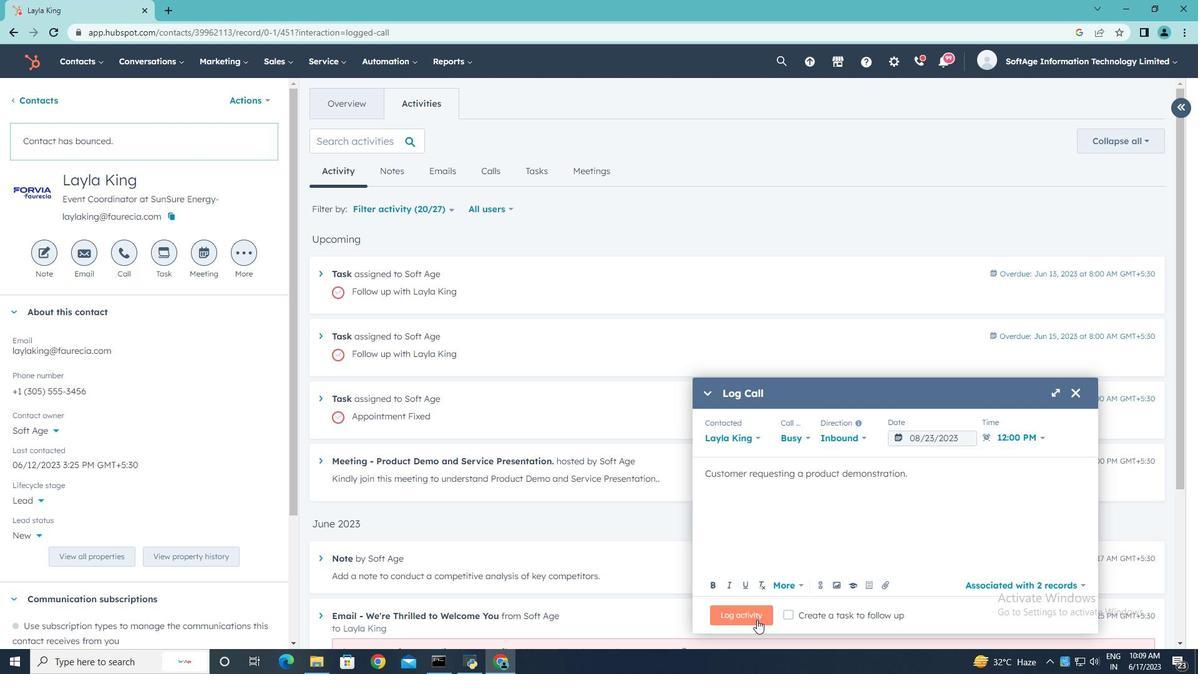 
Action: Mouse pressed left at (756, 614)
Screenshot: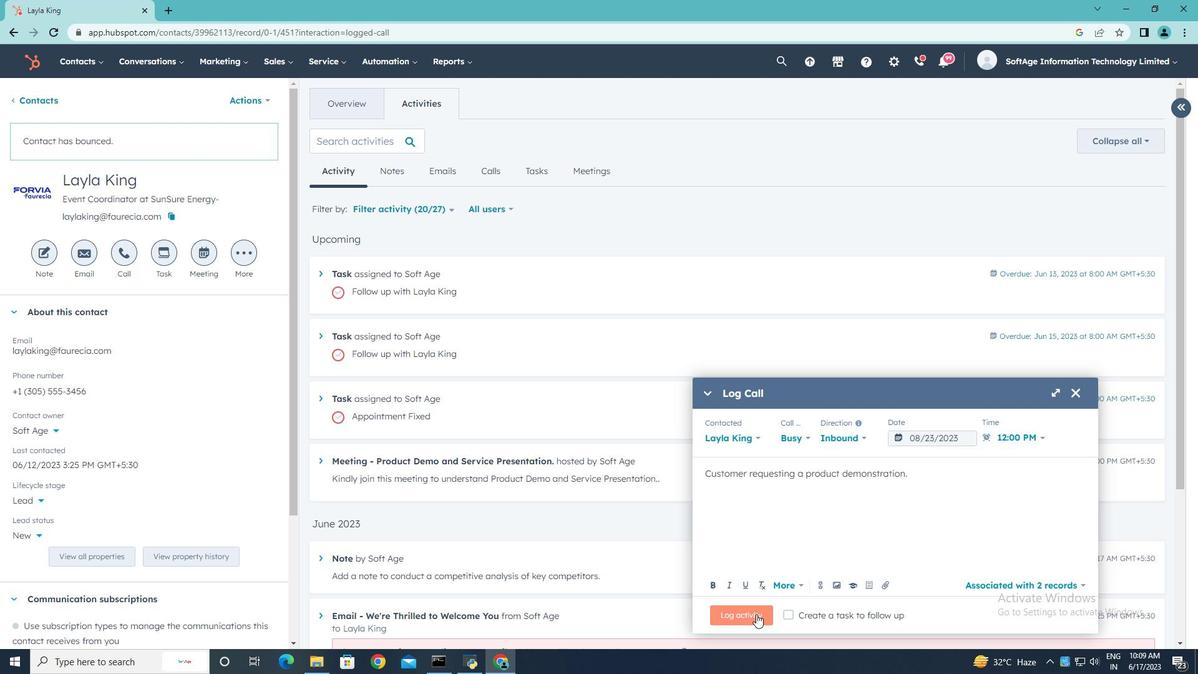 
